 Task: Add Weleda Skin Food to the cart.
Action: Mouse moved to (642, 252)
Screenshot: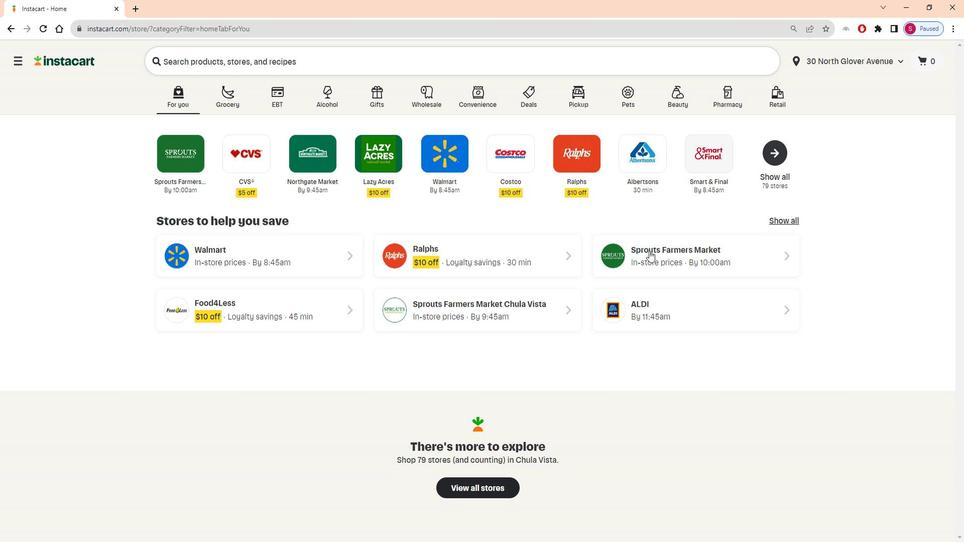 
Action: Mouse pressed left at (642, 252)
Screenshot: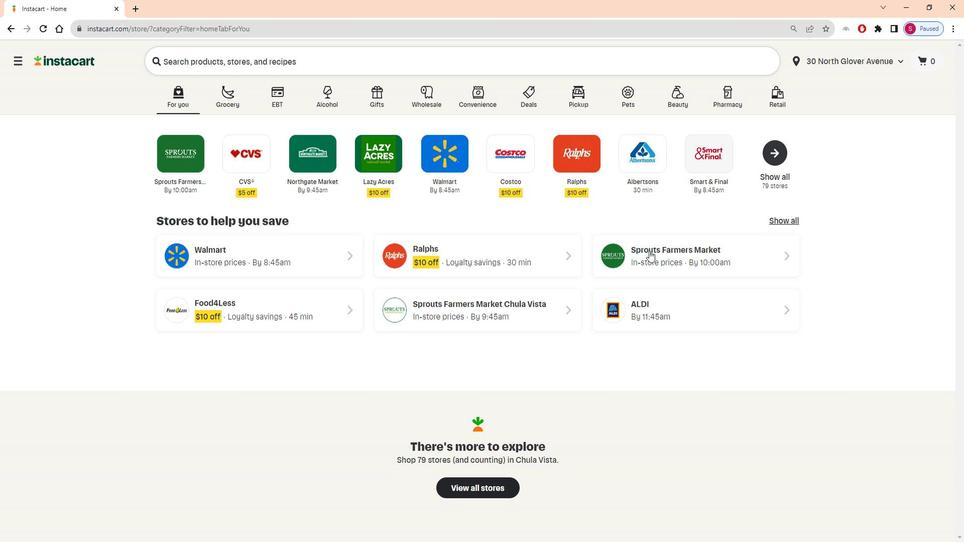 
Action: Mouse moved to (76, 362)
Screenshot: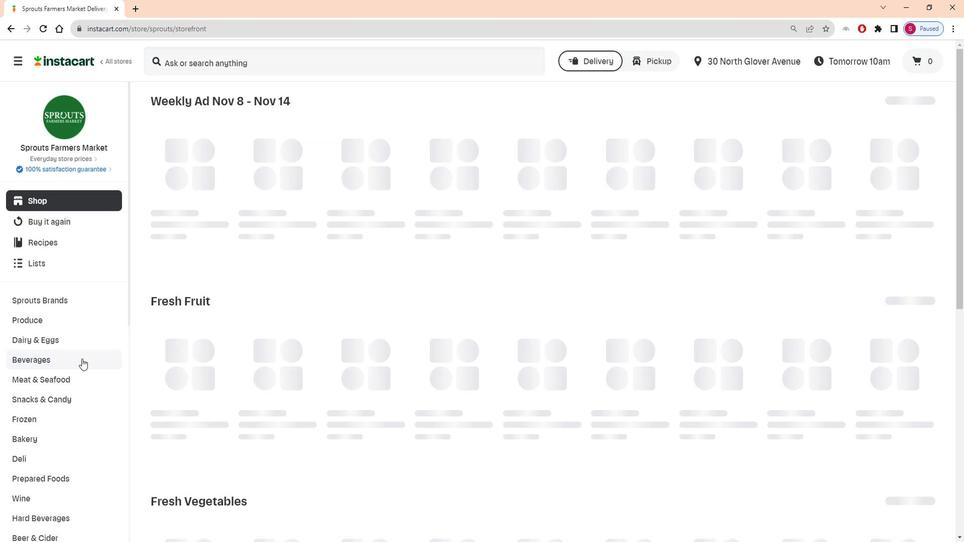 
Action: Mouse scrolled (76, 361) with delta (0, 0)
Screenshot: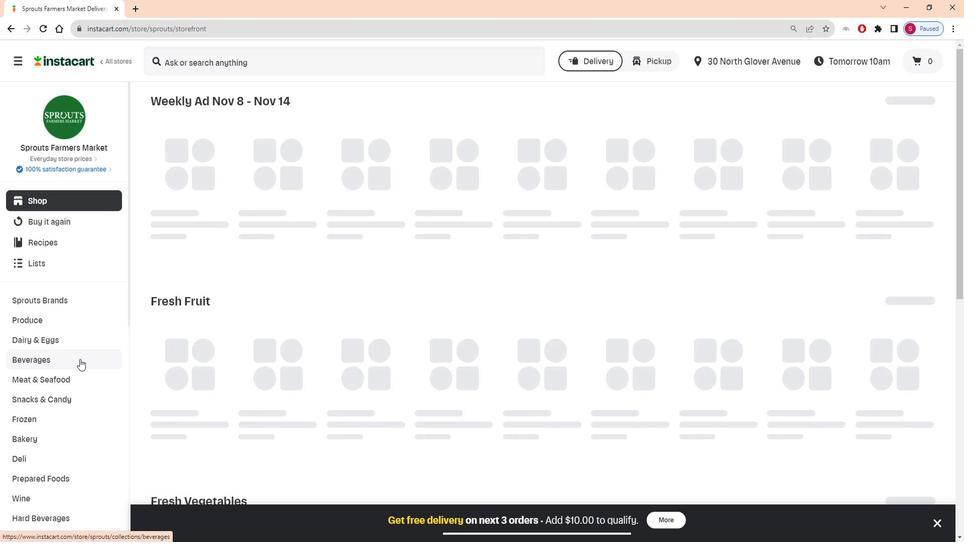 
Action: Mouse moved to (75, 363)
Screenshot: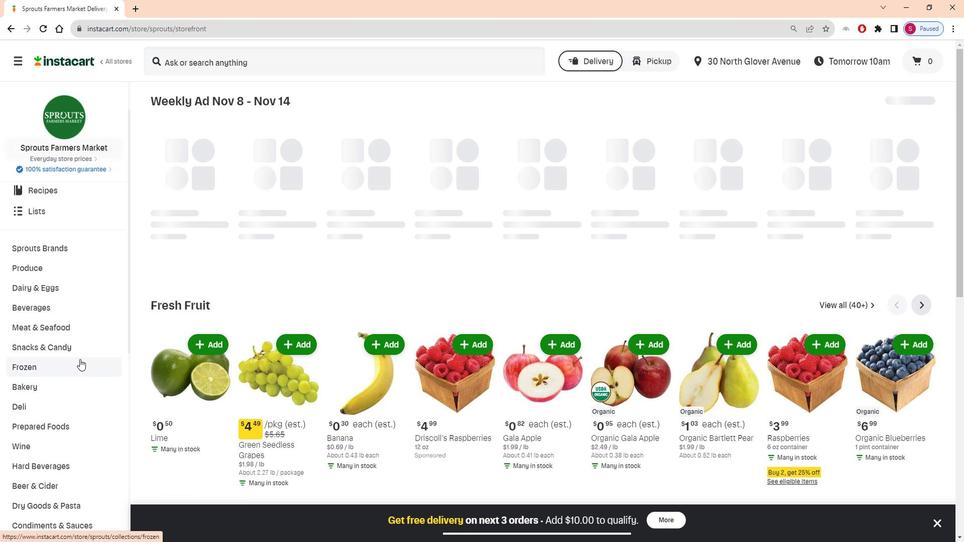 
Action: Mouse scrolled (75, 362) with delta (0, 0)
Screenshot: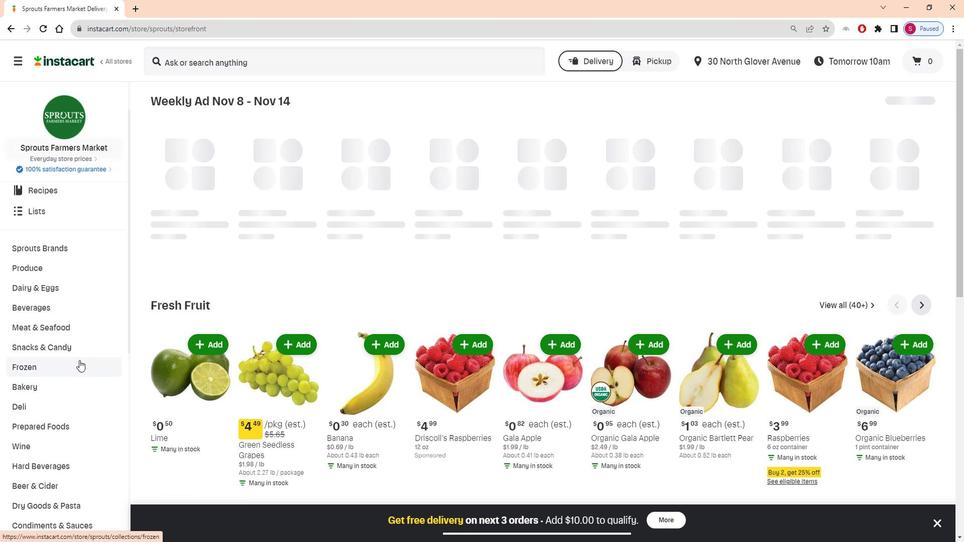 
Action: Mouse scrolled (75, 362) with delta (0, 0)
Screenshot: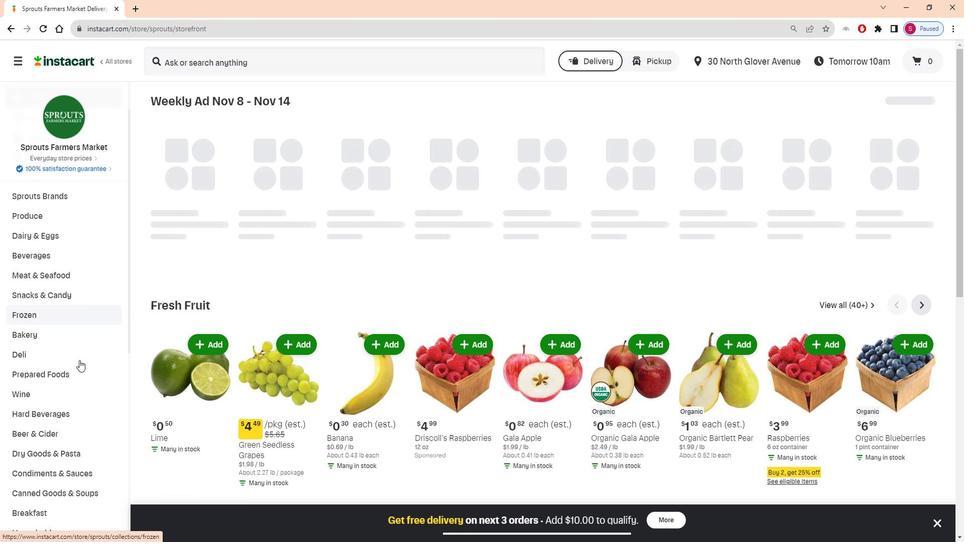 
Action: Mouse scrolled (75, 362) with delta (0, 0)
Screenshot: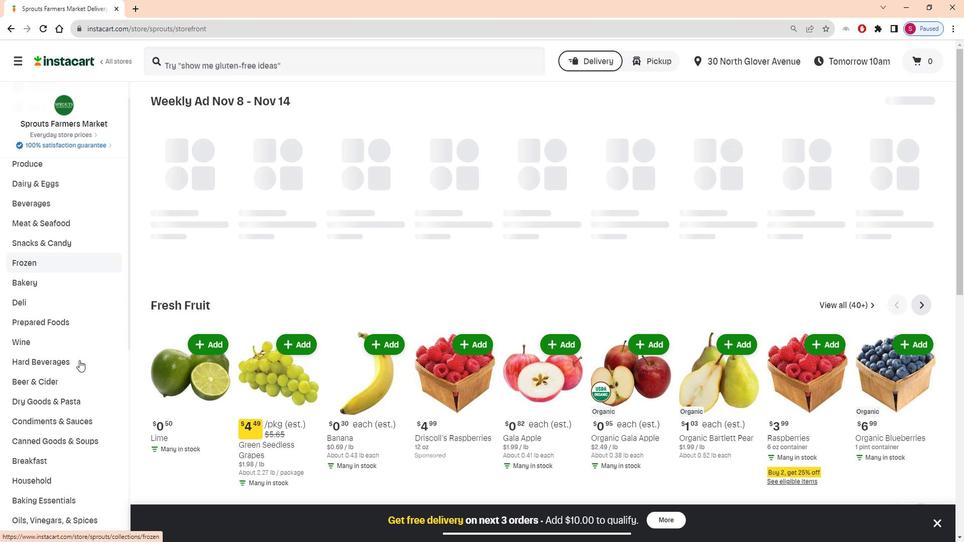 
Action: Mouse moved to (62, 422)
Screenshot: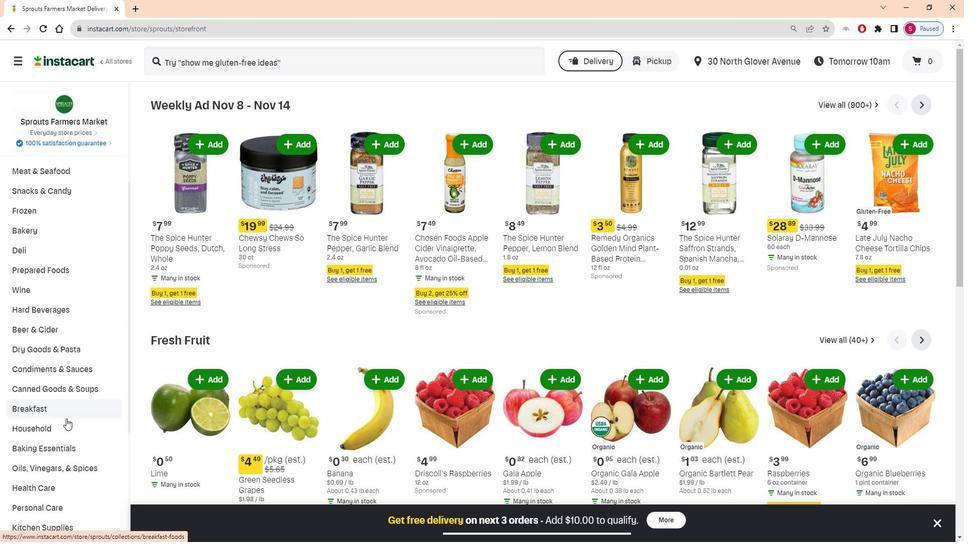 
Action: Mouse scrolled (62, 421) with delta (0, 0)
Screenshot: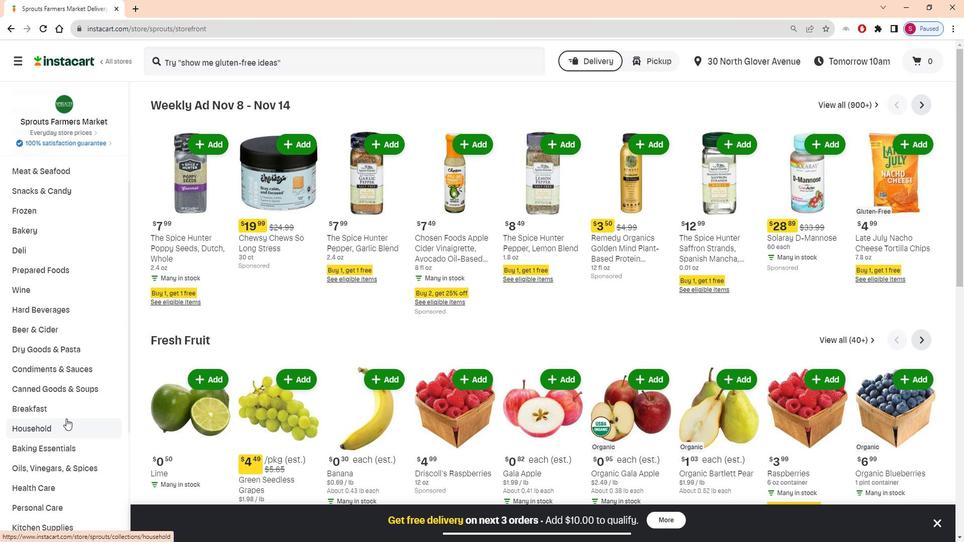 
Action: Mouse moved to (62, 455)
Screenshot: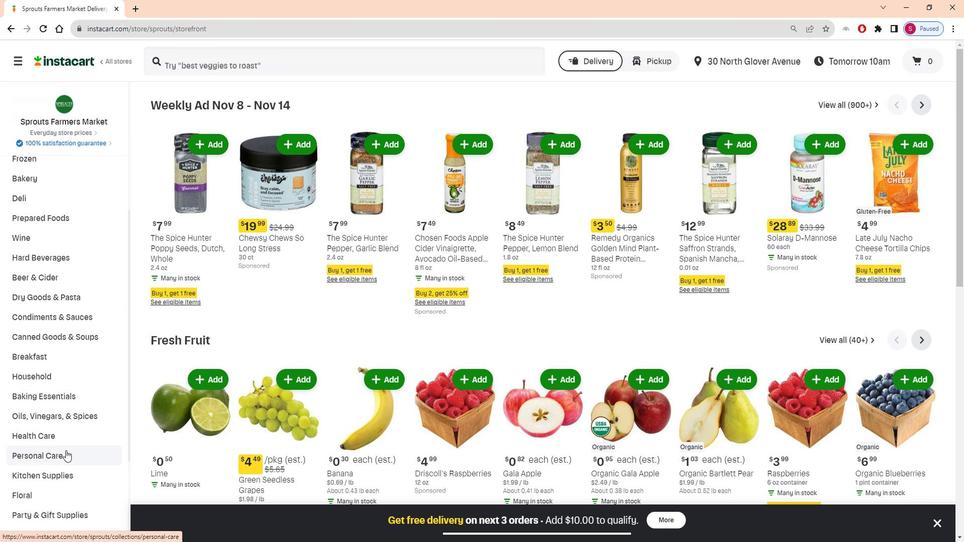 
Action: Mouse pressed left at (62, 455)
Screenshot: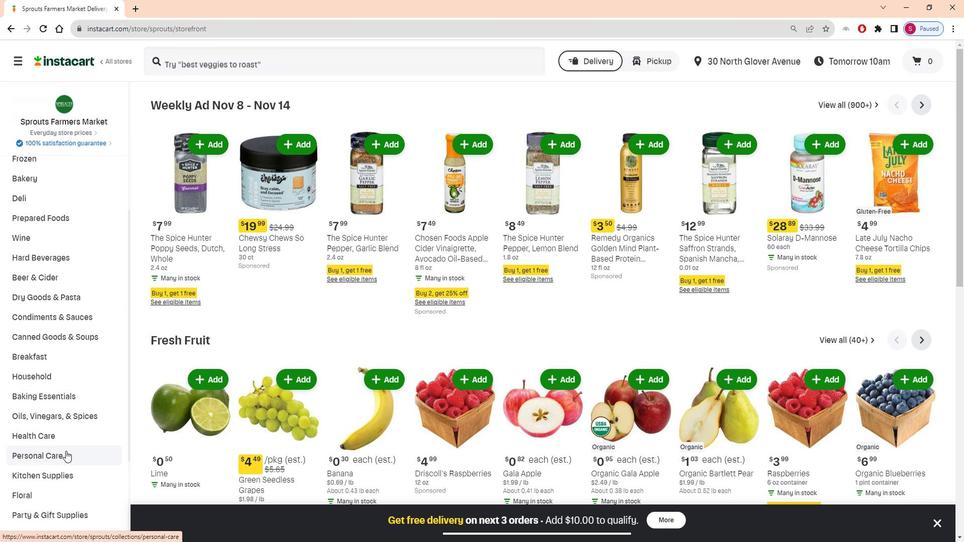 
Action: Mouse moved to (242, 131)
Screenshot: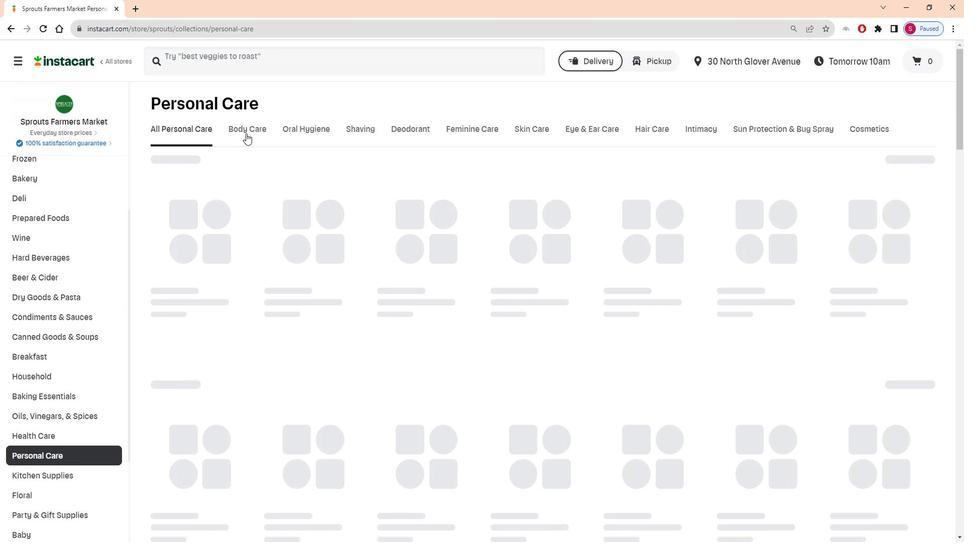 
Action: Mouse pressed left at (242, 131)
Screenshot: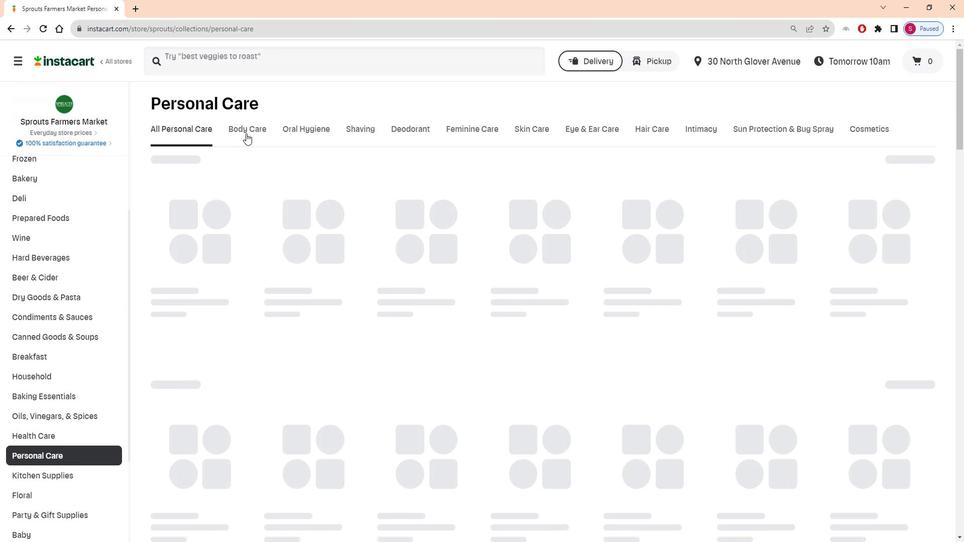 
Action: Mouse moved to (402, 168)
Screenshot: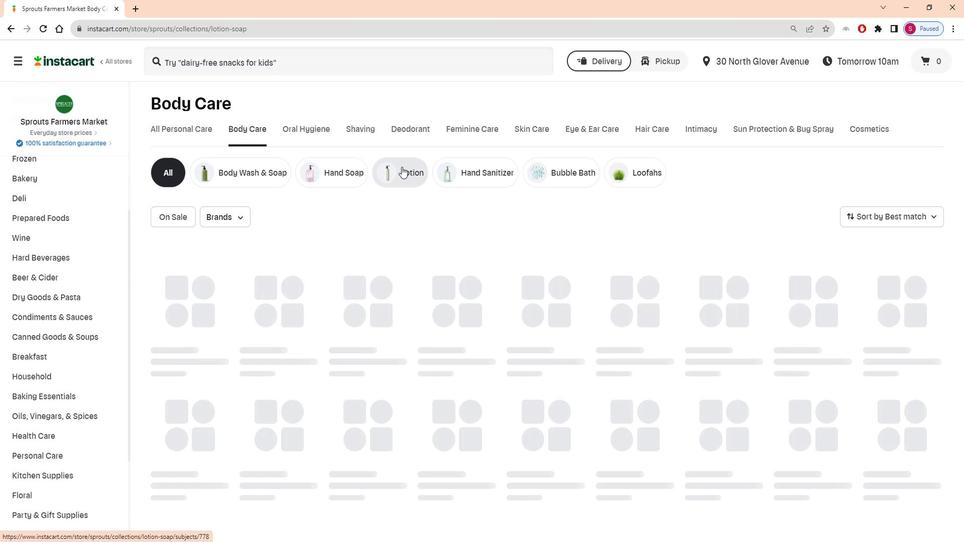 
Action: Mouse pressed left at (402, 168)
Screenshot: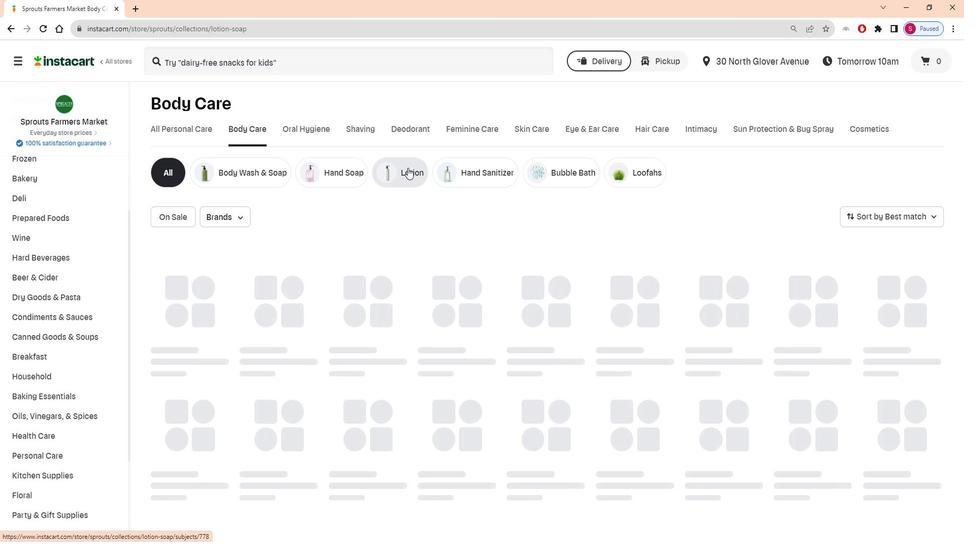 
Action: Mouse moved to (333, 62)
Screenshot: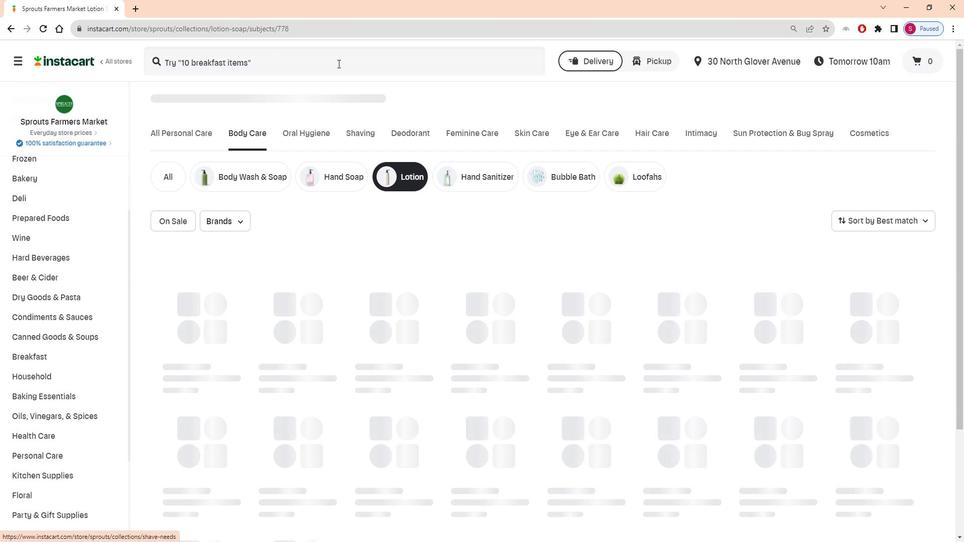 
Action: Mouse pressed left at (333, 62)
Screenshot: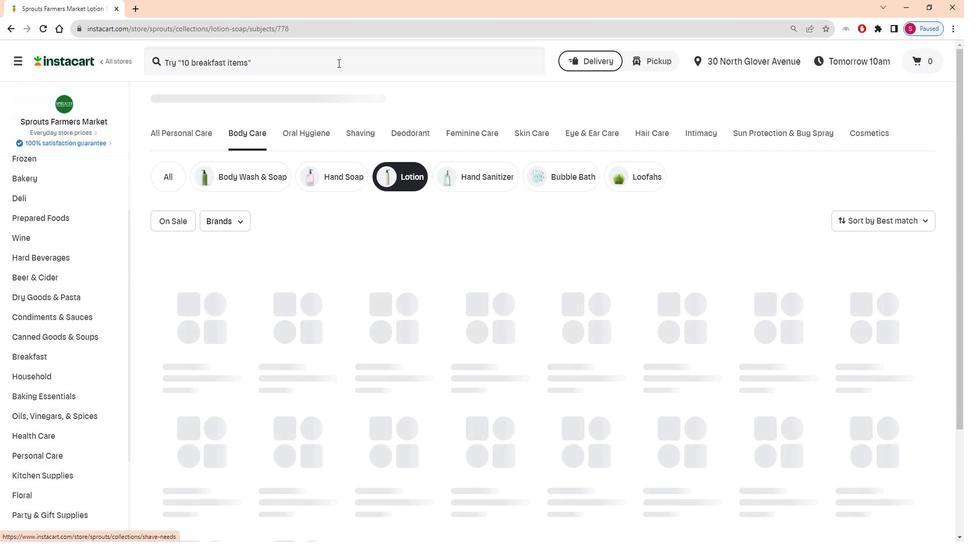 
Action: Key pressed <Key.shift>Weleda<Key.space><Key.shift>Skin<Key.space><Key.shift>Food<Key.space><Key.enter>
Screenshot: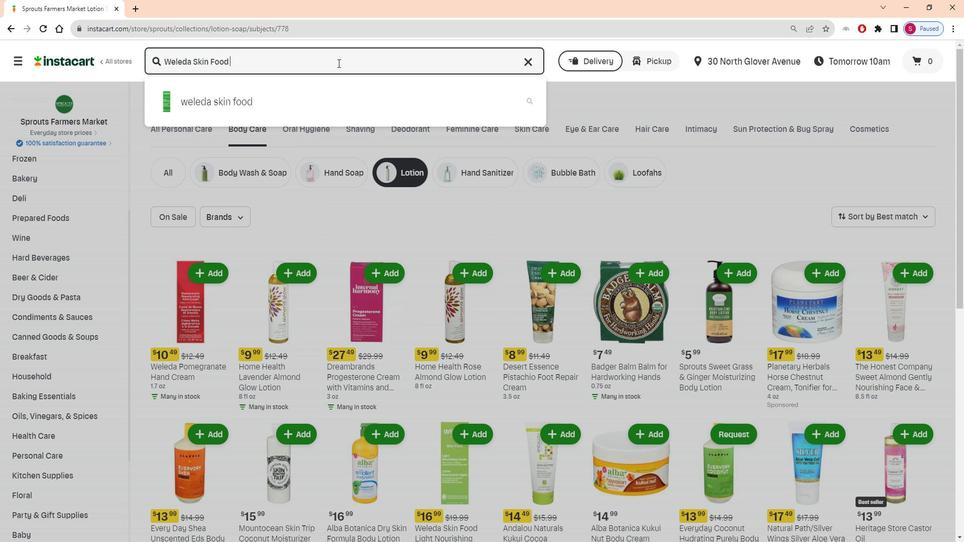 
Action: Mouse moved to (178, 164)
Screenshot: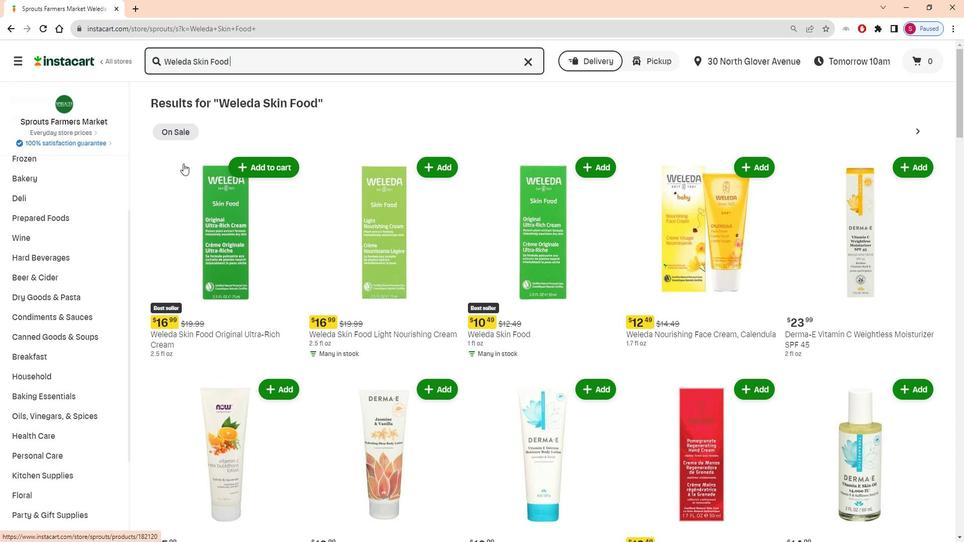 
Action: Mouse scrolled (178, 164) with delta (0, 0)
Screenshot: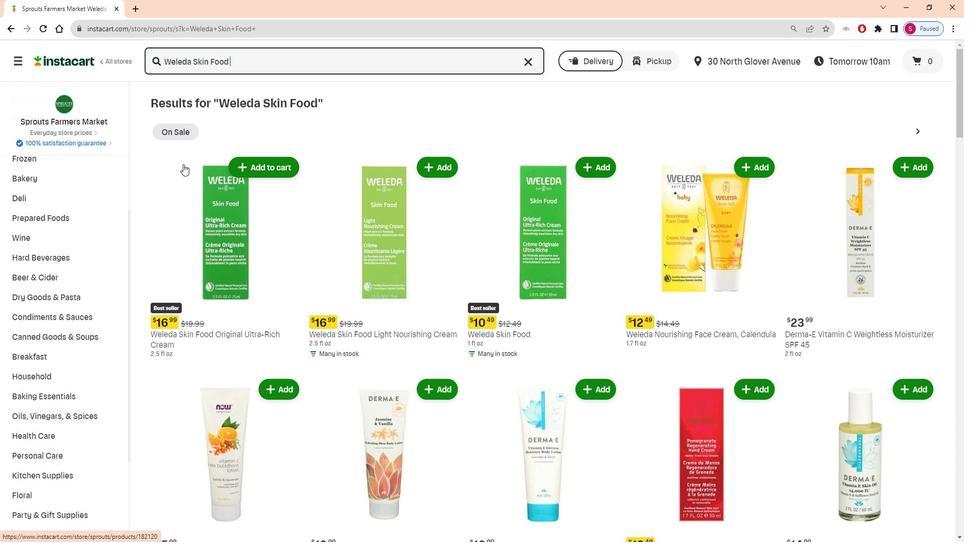 
Action: Mouse moved to (595, 114)
Screenshot: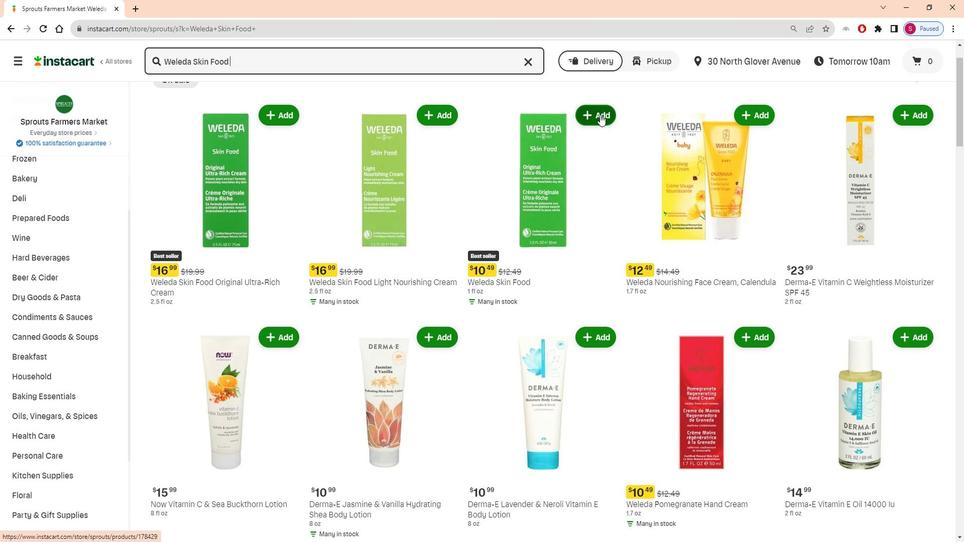 
Action: Mouse pressed left at (595, 114)
Screenshot: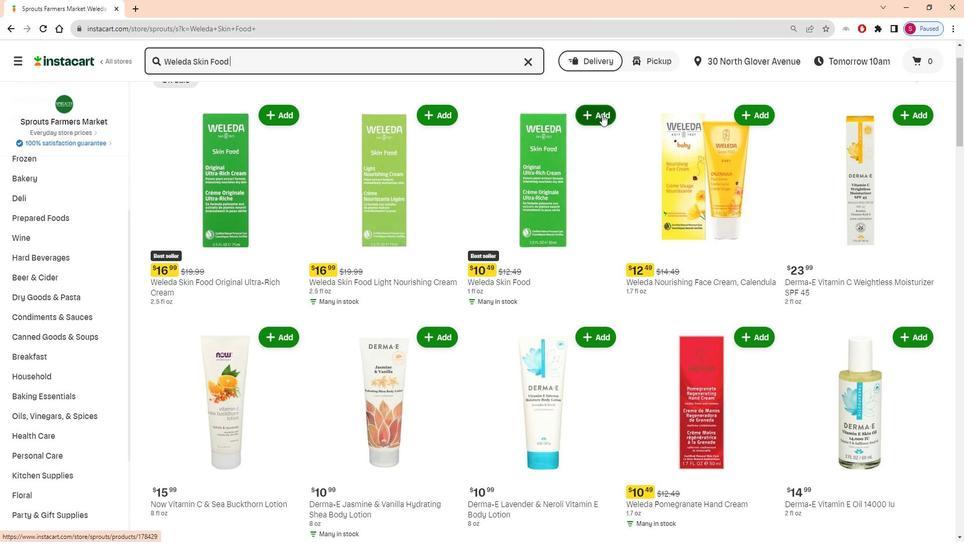
Action: Mouse moved to (630, 92)
Screenshot: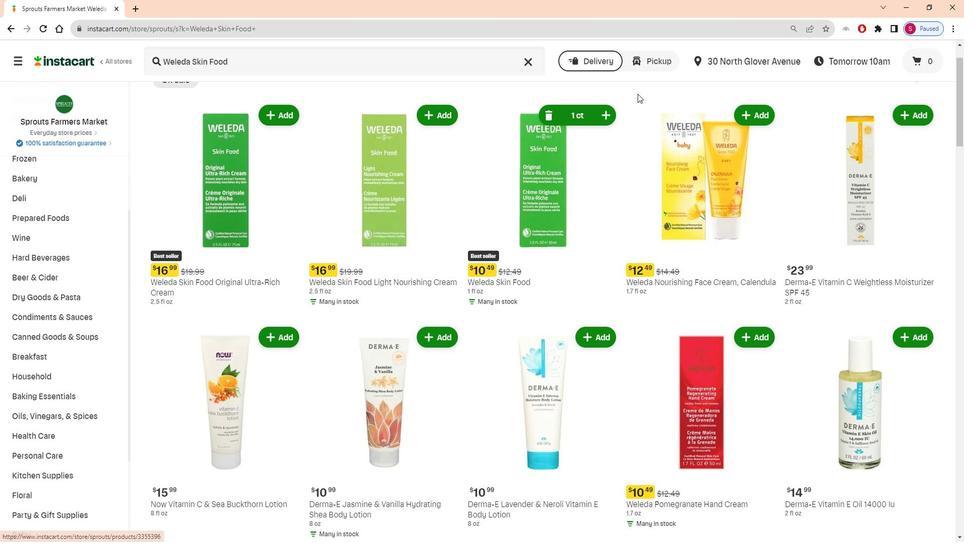 
